 Task: Show more about the house rules of treehouse in Port Angeles, Washington, United States.
Action: Mouse pressed left at (232, 120)
Screenshot: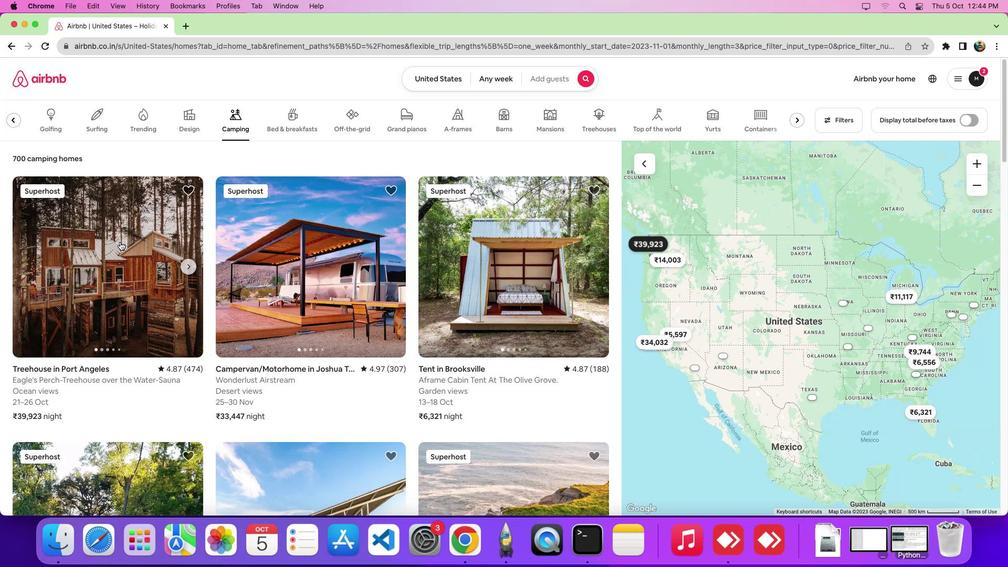 
Action: Mouse moved to (84, 272)
Screenshot: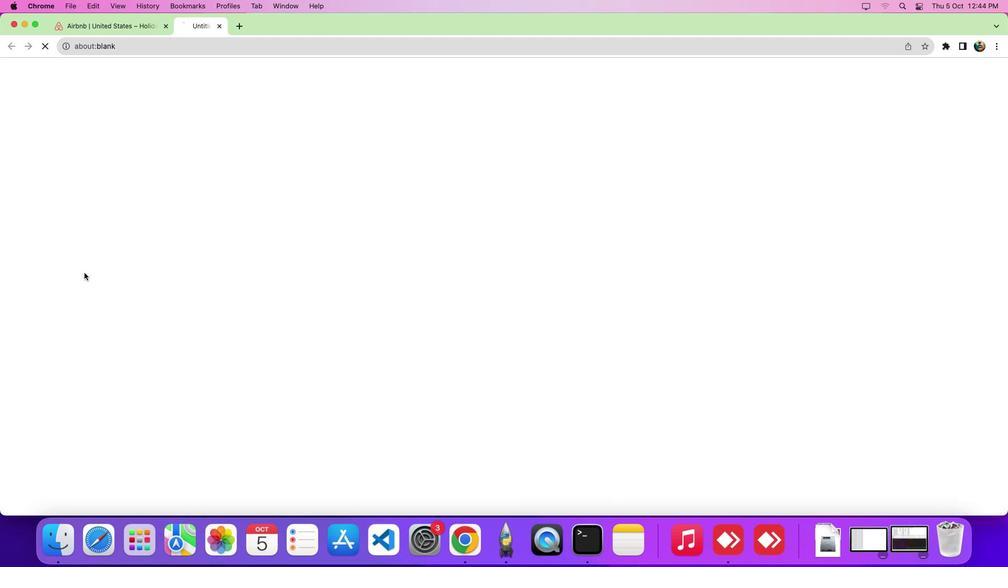 
Action: Mouse pressed left at (84, 272)
Screenshot: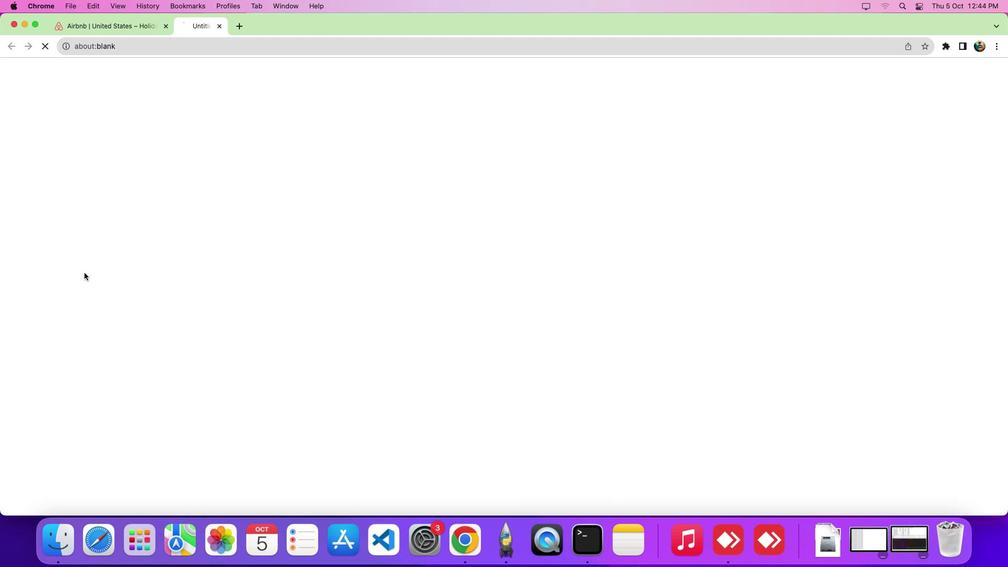 
Action: Mouse moved to (522, 272)
Screenshot: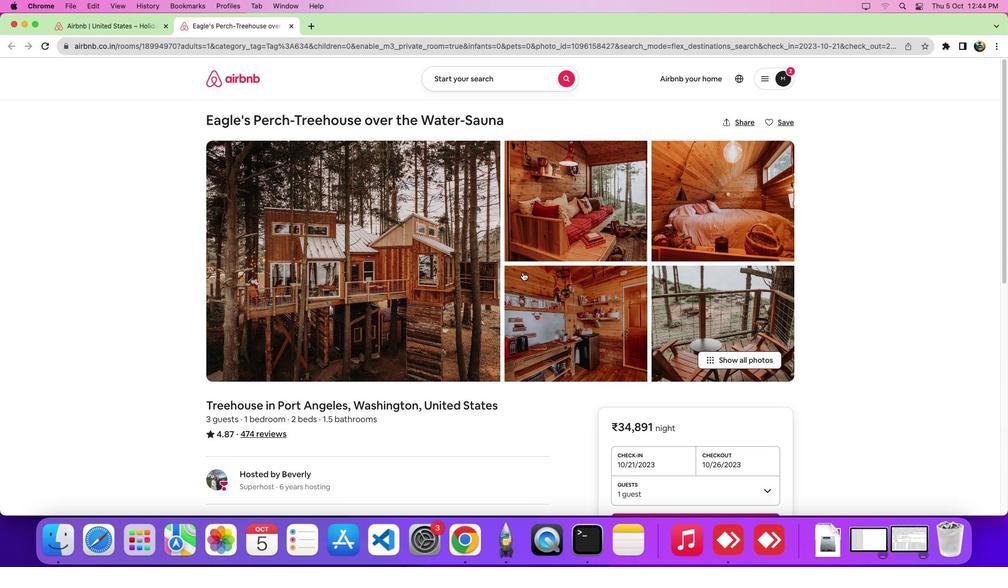 
Action: Mouse scrolled (522, 272) with delta (0, 0)
Screenshot: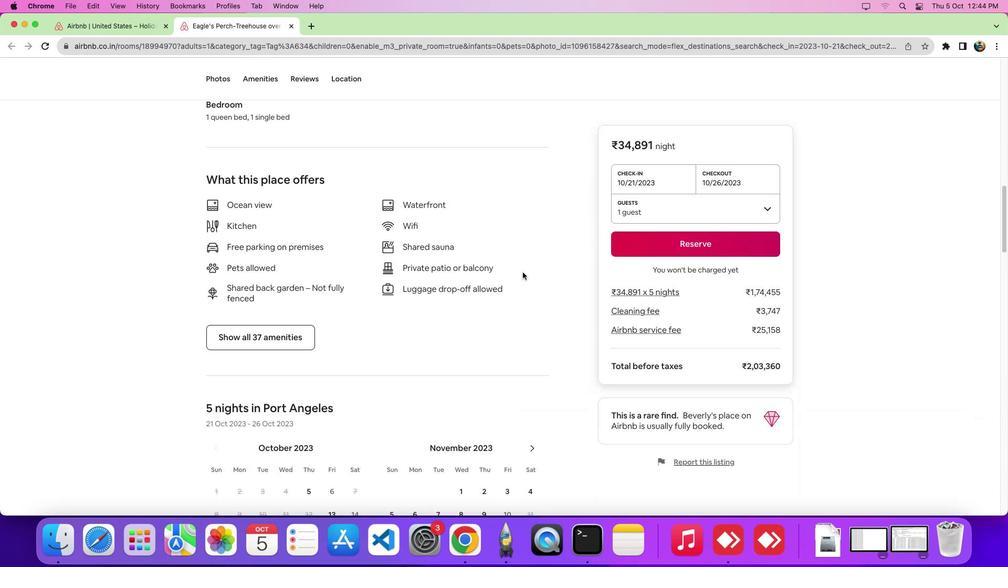 
Action: Mouse scrolled (522, 272) with delta (0, 0)
Screenshot: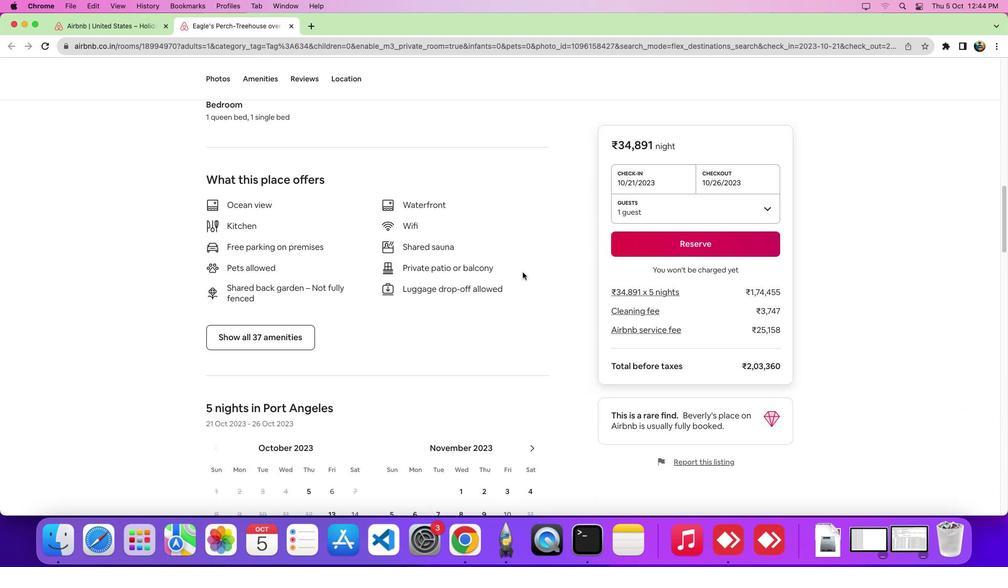 
Action: Mouse scrolled (522, 272) with delta (0, -4)
Screenshot: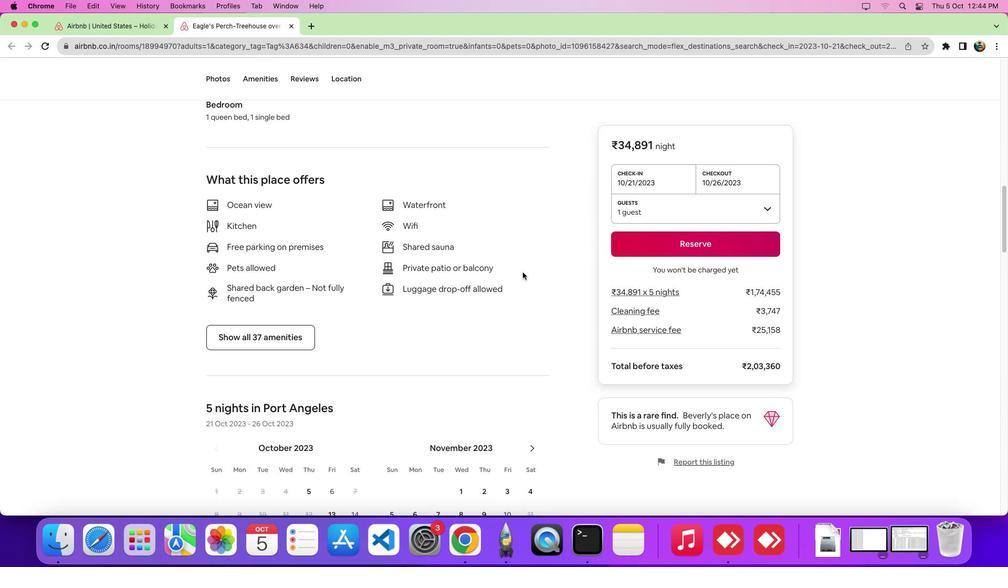 
Action: Mouse scrolled (522, 272) with delta (0, -6)
Screenshot: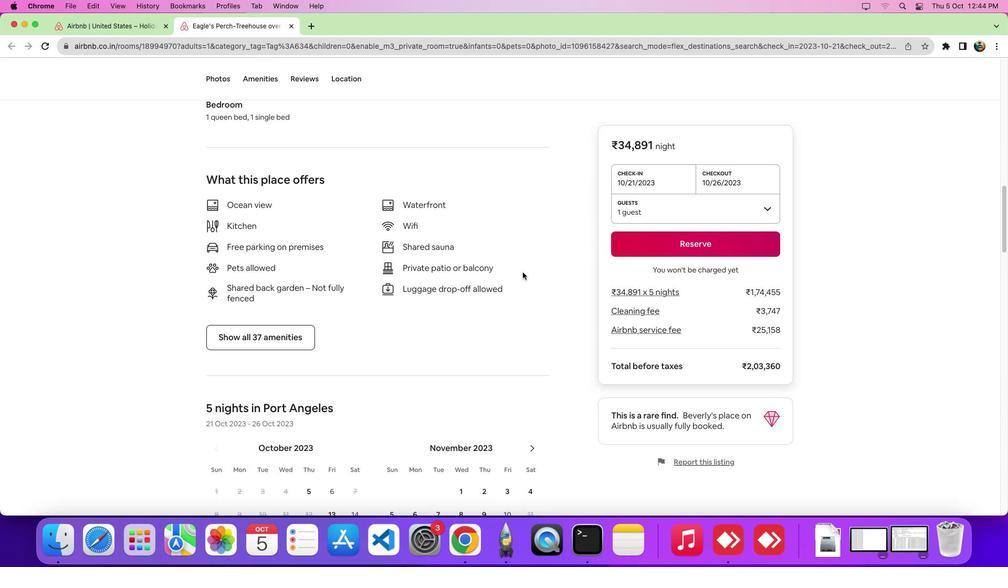 
Action: Mouse scrolled (522, 272) with delta (0, -7)
Screenshot: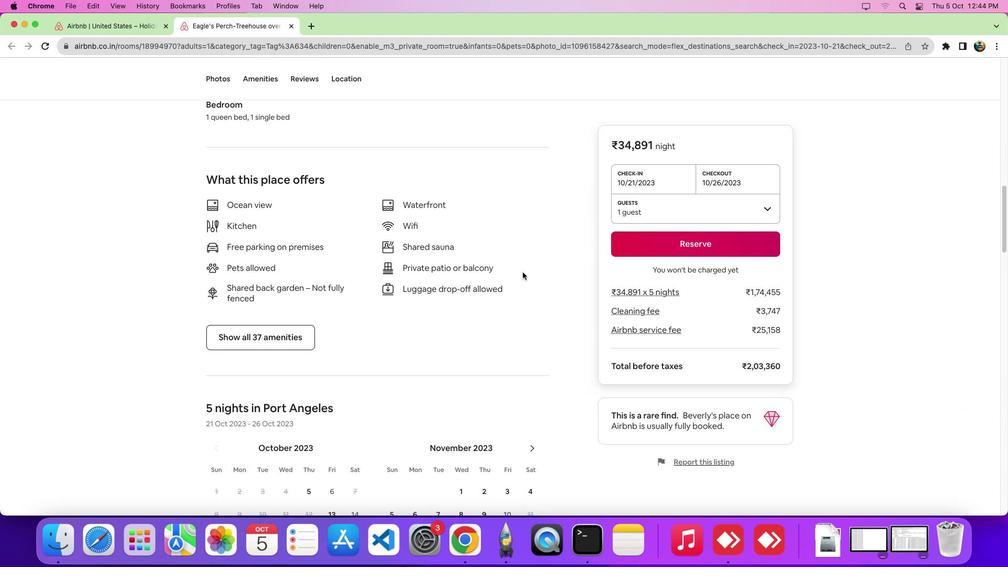 
Action: Mouse scrolled (522, 272) with delta (0, 0)
Screenshot: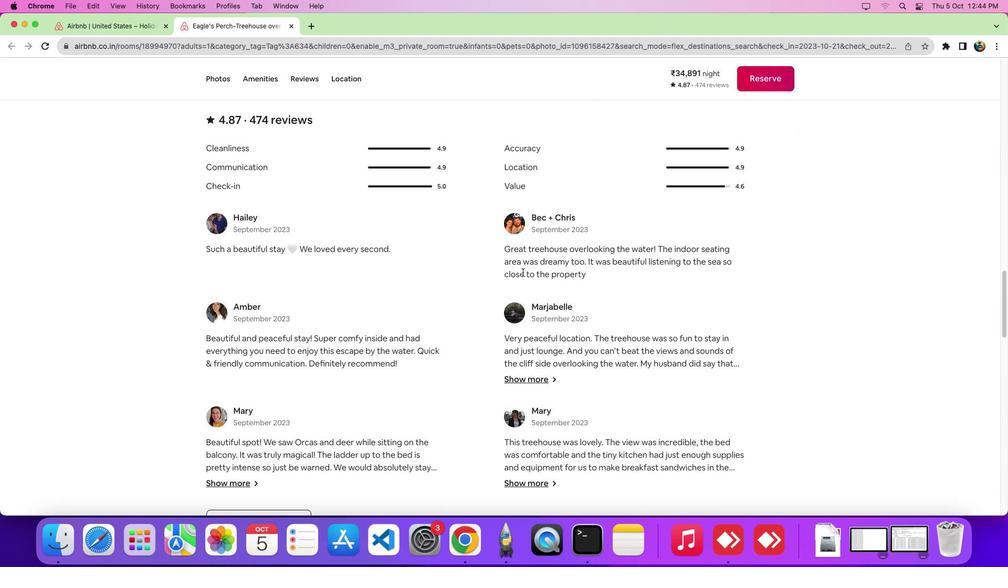 
Action: Mouse scrolled (522, 272) with delta (0, -1)
Screenshot: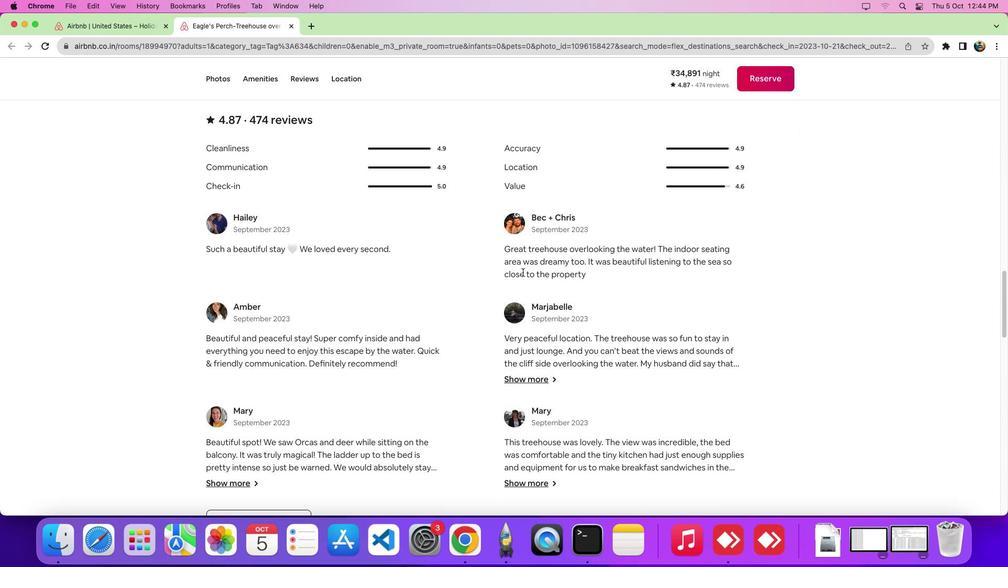 
Action: Mouse scrolled (522, 272) with delta (0, -5)
Screenshot: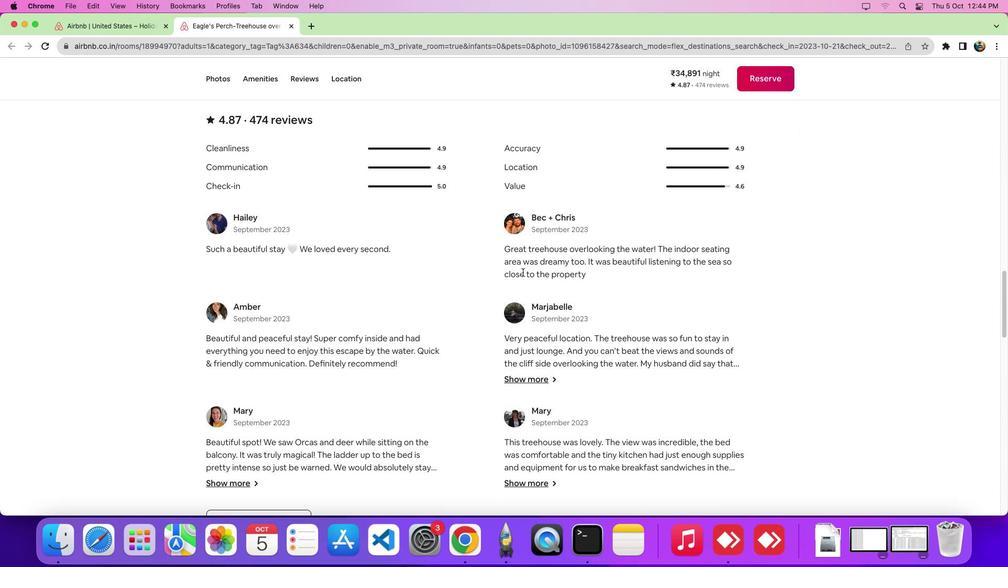 
Action: Mouse scrolled (522, 272) with delta (0, -7)
Screenshot: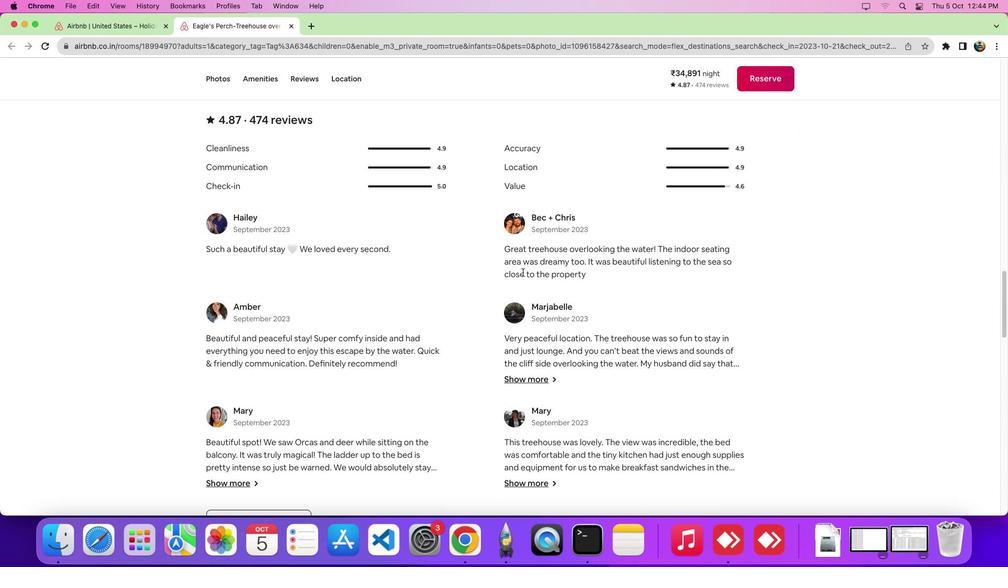 
Action: Mouse scrolled (522, 272) with delta (0, 0)
Screenshot: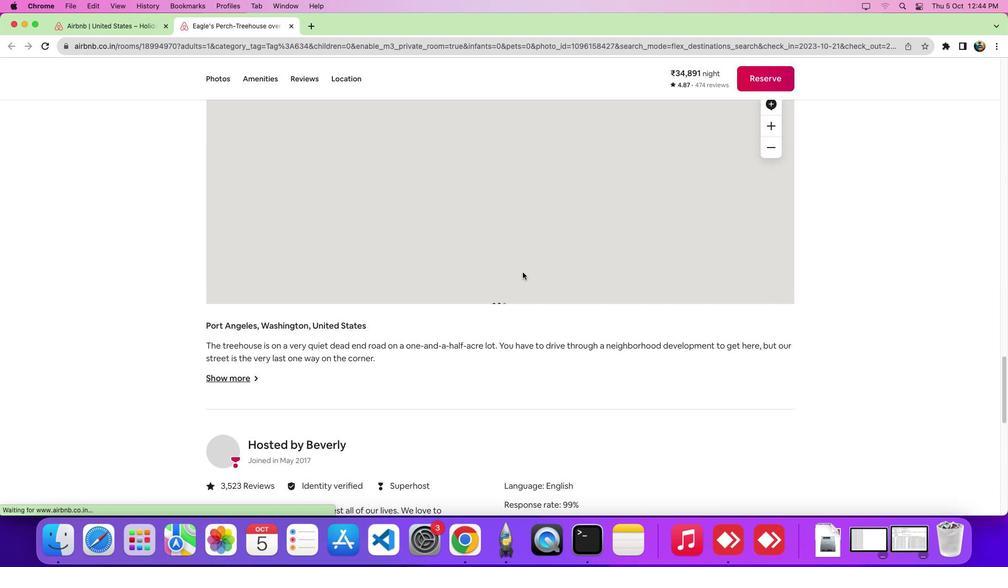 
Action: Mouse scrolled (522, 272) with delta (0, -1)
Screenshot: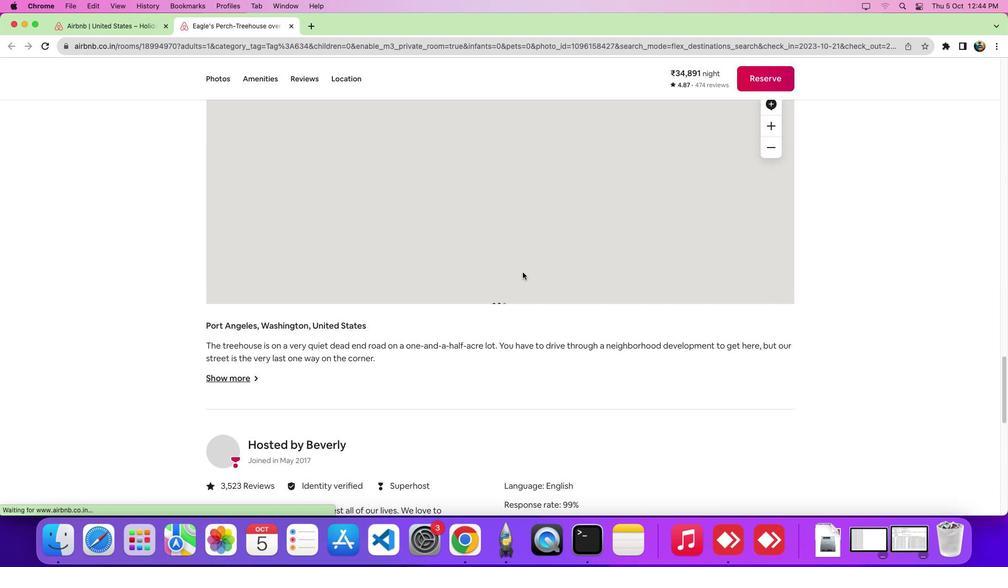 
Action: Mouse scrolled (522, 272) with delta (0, -5)
Screenshot: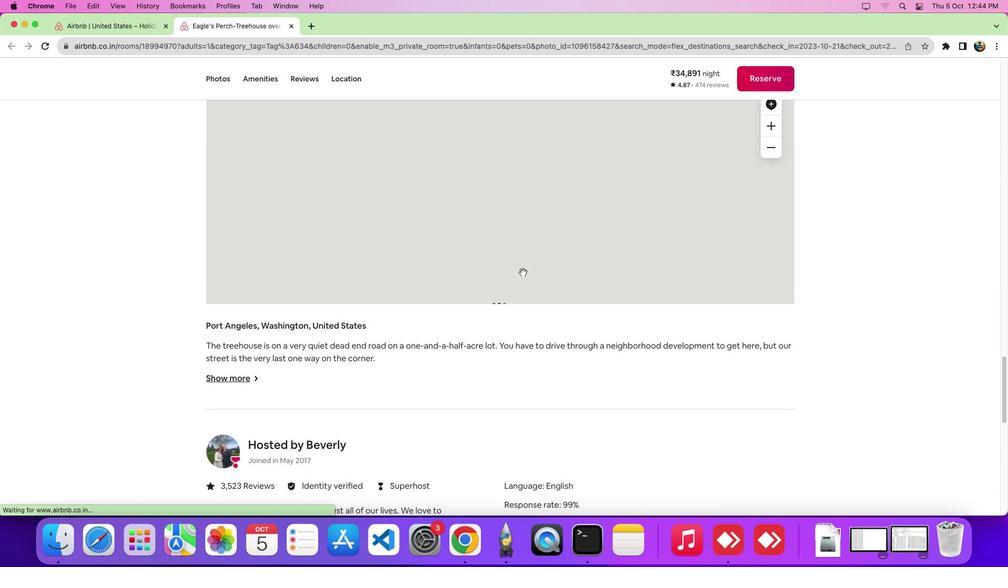
Action: Mouse scrolled (522, 272) with delta (0, -7)
Screenshot: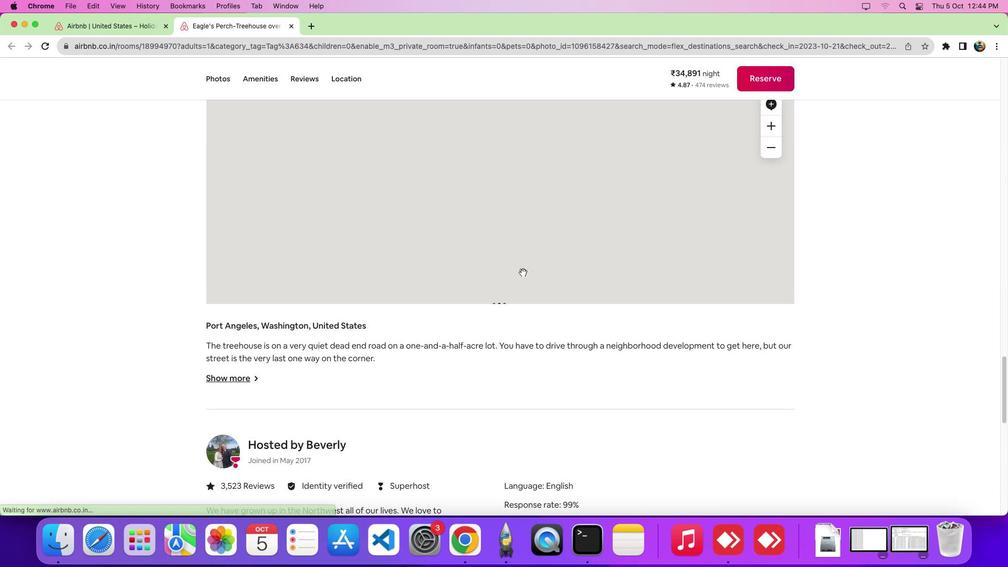 
Action: Mouse scrolled (522, 272) with delta (0, 0)
Screenshot: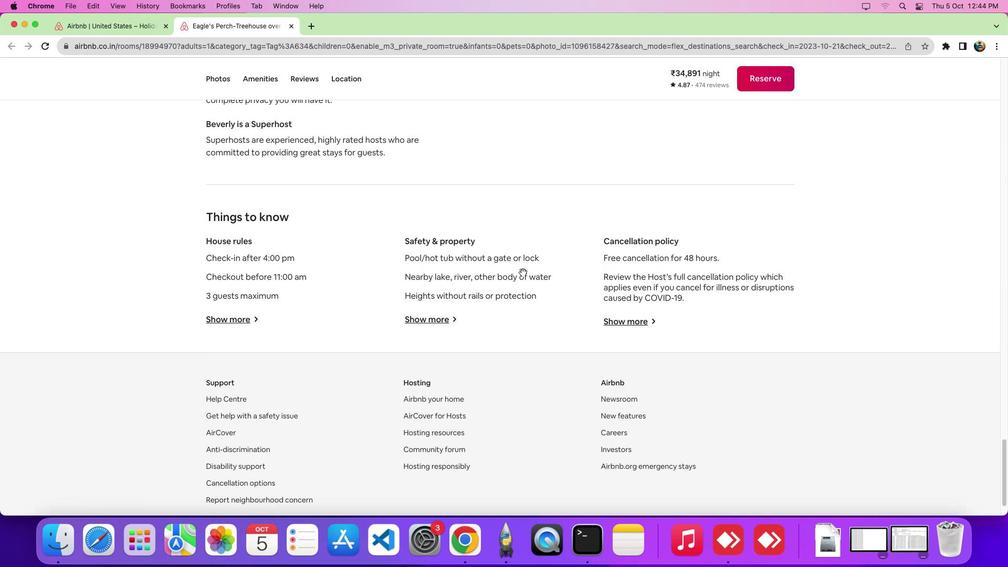 
Action: Mouse scrolled (522, 272) with delta (0, -1)
Screenshot: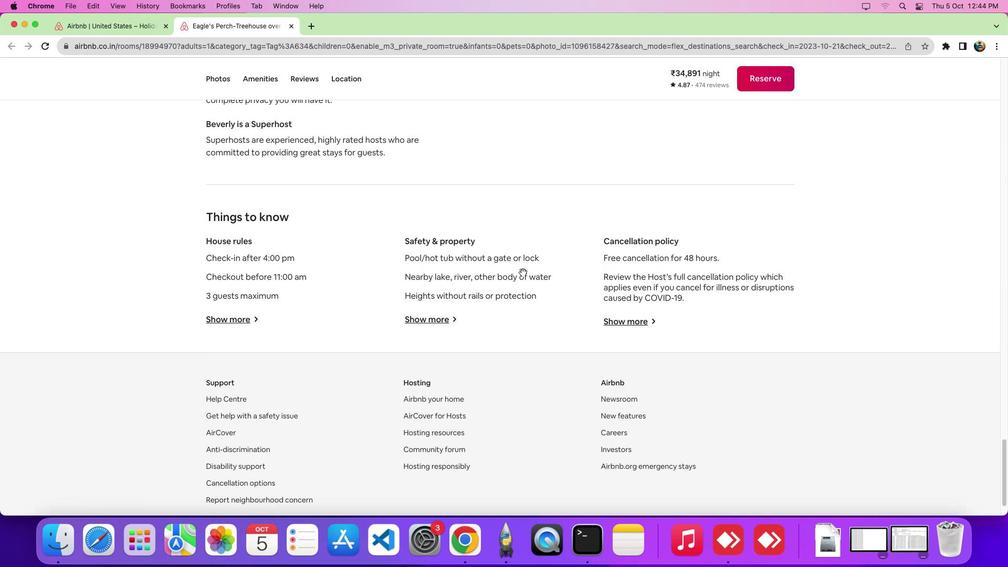 
Action: Mouse scrolled (522, 272) with delta (0, -4)
Screenshot: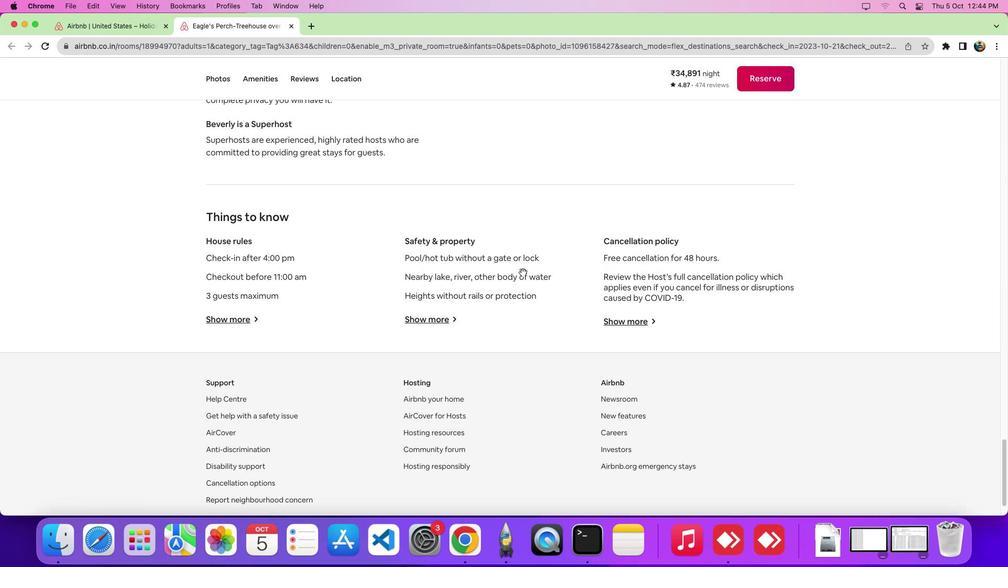 
Action: Mouse scrolled (522, 272) with delta (0, -6)
Screenshot: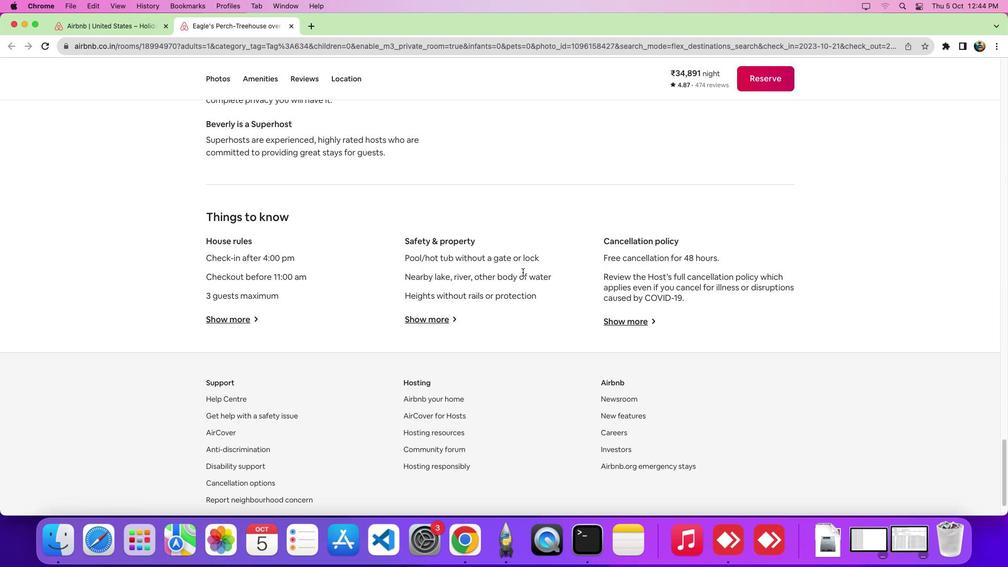 
Action: Mouse scrolled (522, 272) with delta (0, 0)
Screenshot: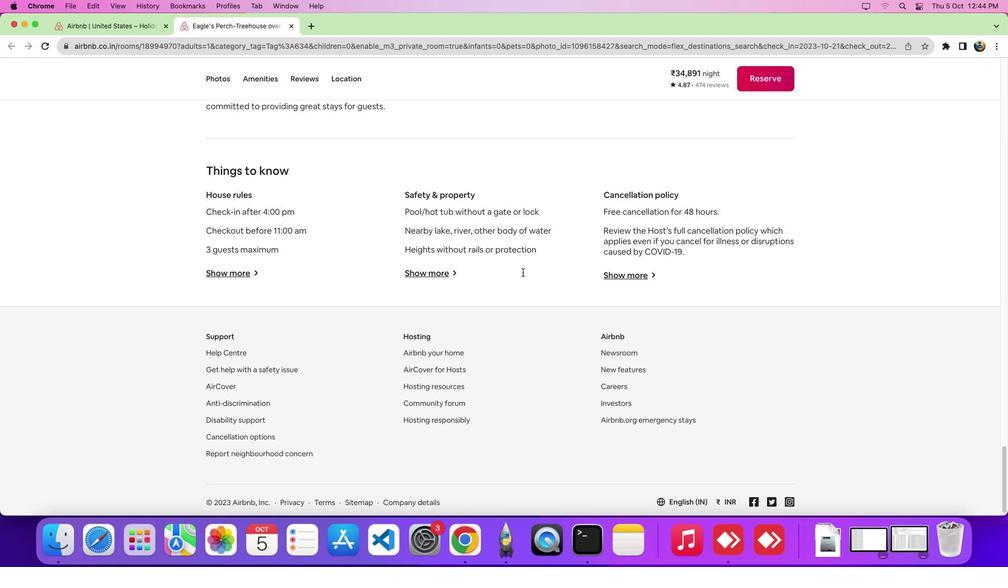 
Action: Mouse scrolled (522, 272) with delta (0, 0)
Screenshot: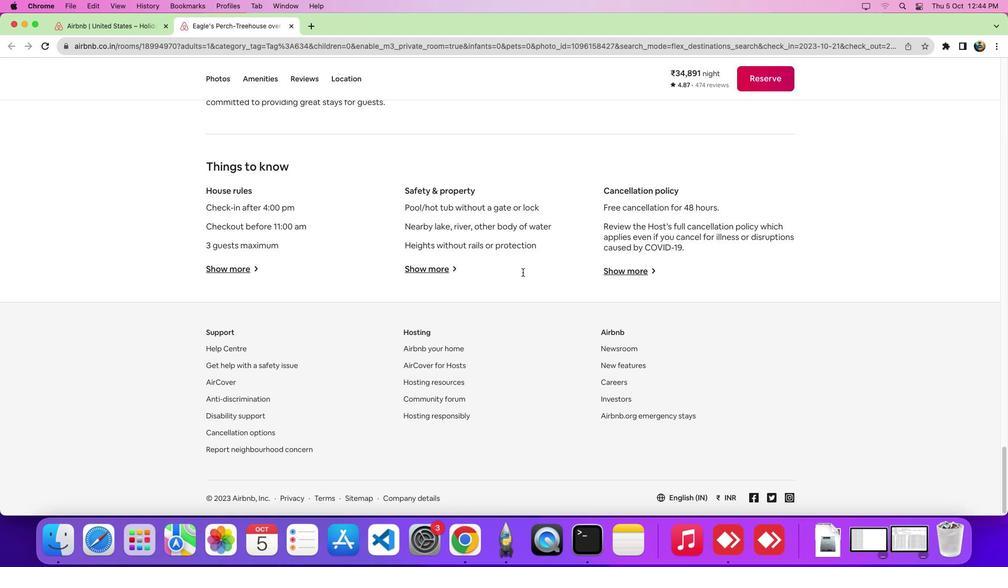 
Action: Mouse scrolled (522, 272) with delta (0, -4)
Screenshot: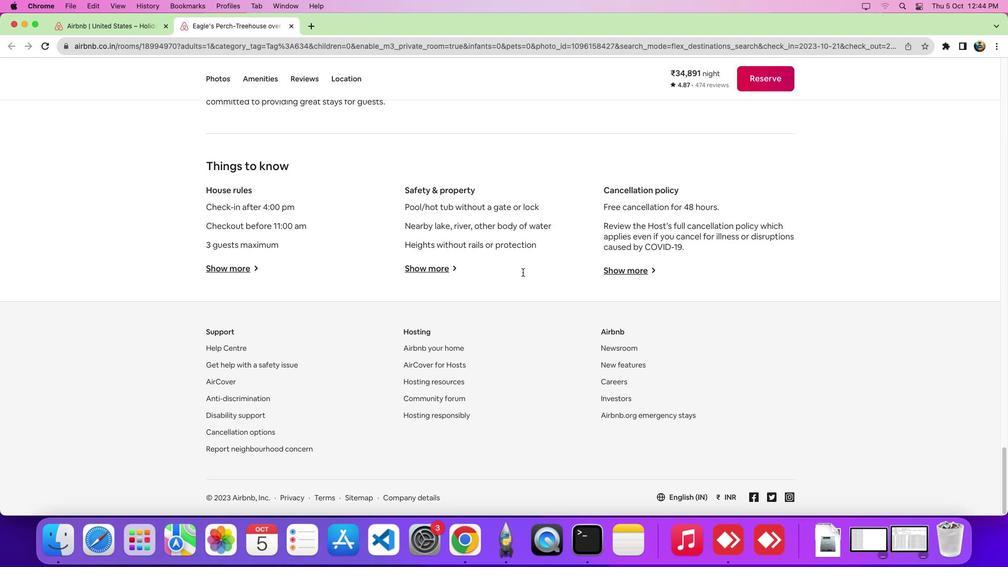 
Action: Mouse moved to (234, 270)
Screenshot: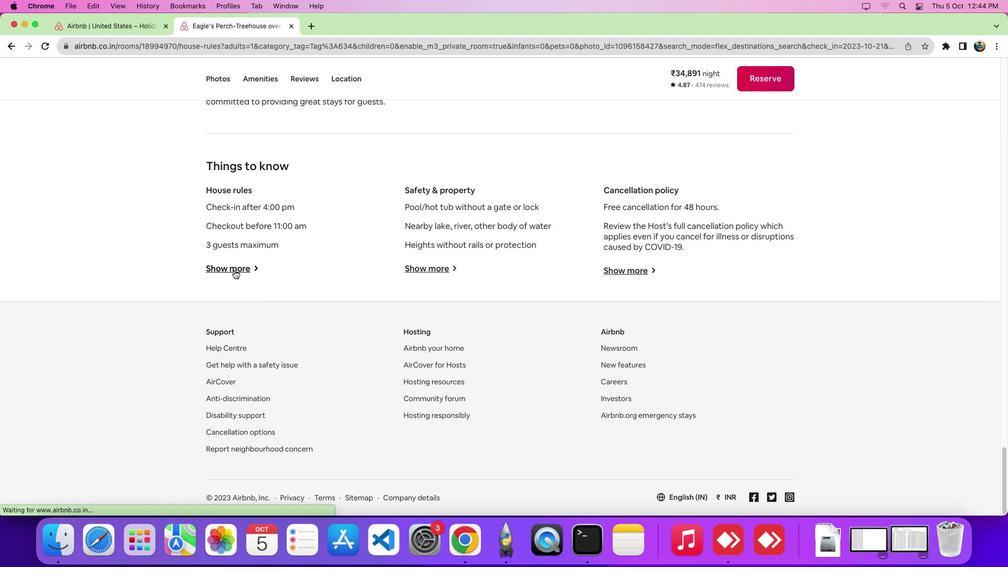 
Action: Mouse pressed left at (234, 270)
Screenshot: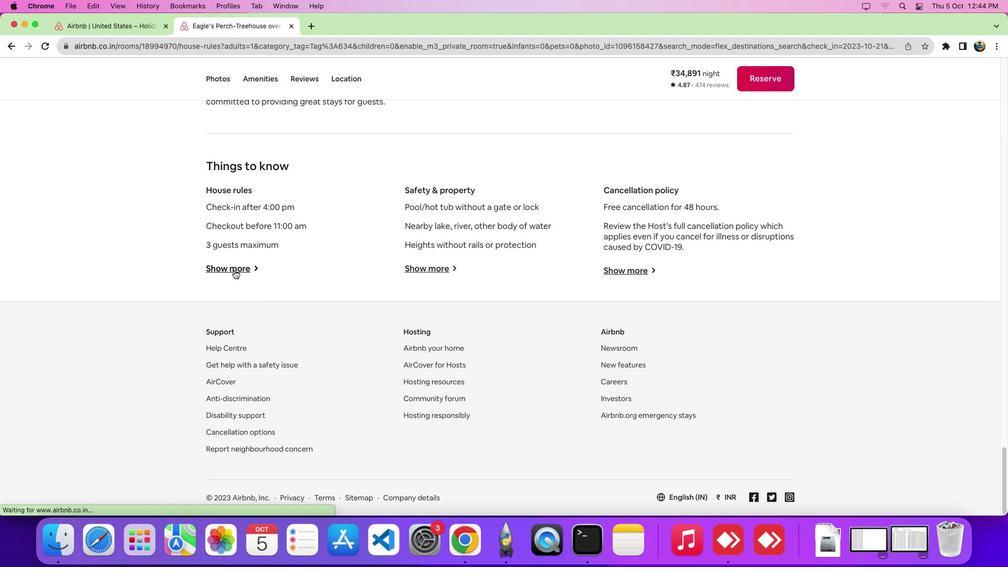 
Action: Mouse moved to (491, 312)
Screenshot: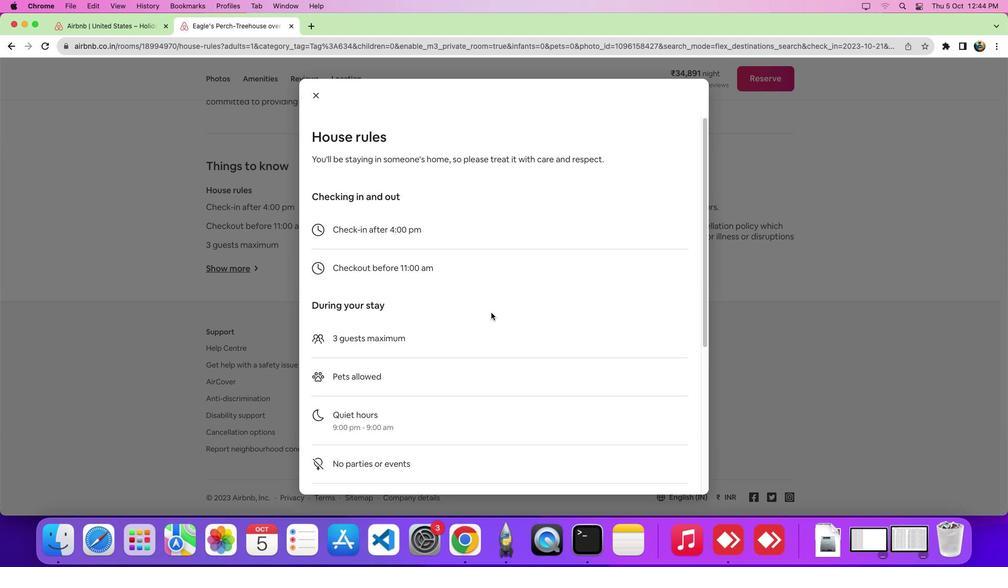
Action: Mouse scrolled (491, 312) with delta (0, 0)
Screenshot: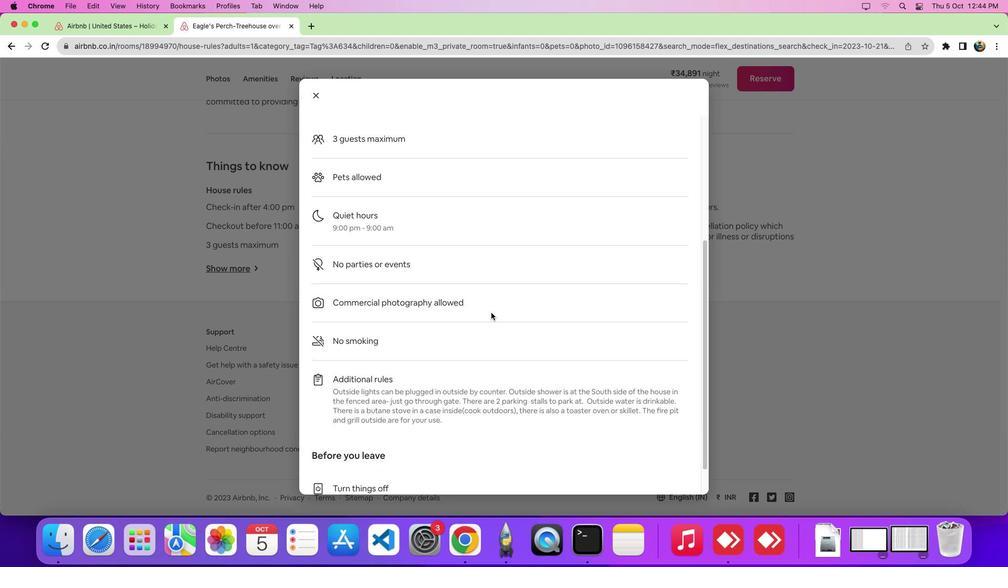 
Action: Mouse scrolled (491, 312) with delta (0, 0)
Screenshot: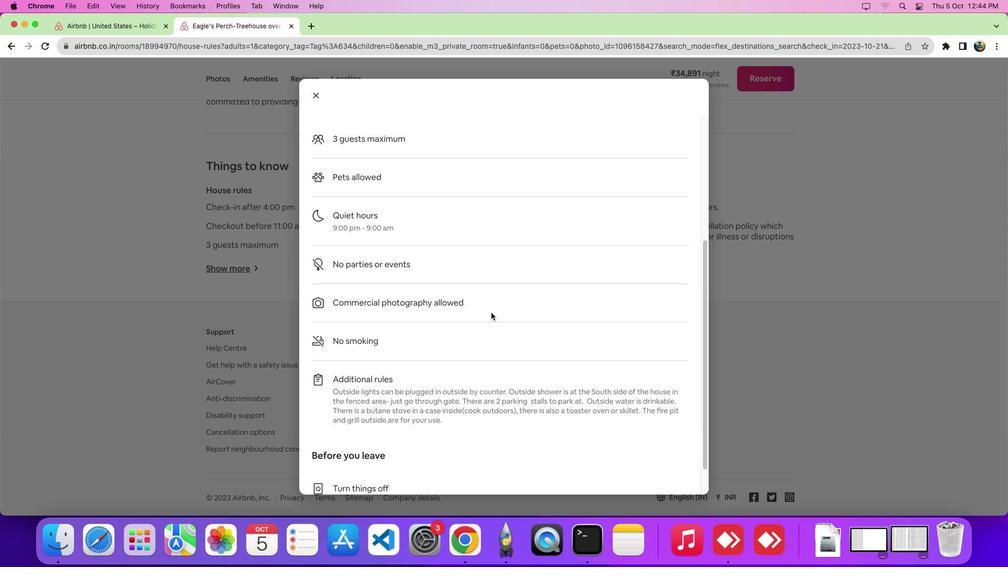 
Action: Mouse scrolled (491, 312) with delta (0, -3)
Screenshot: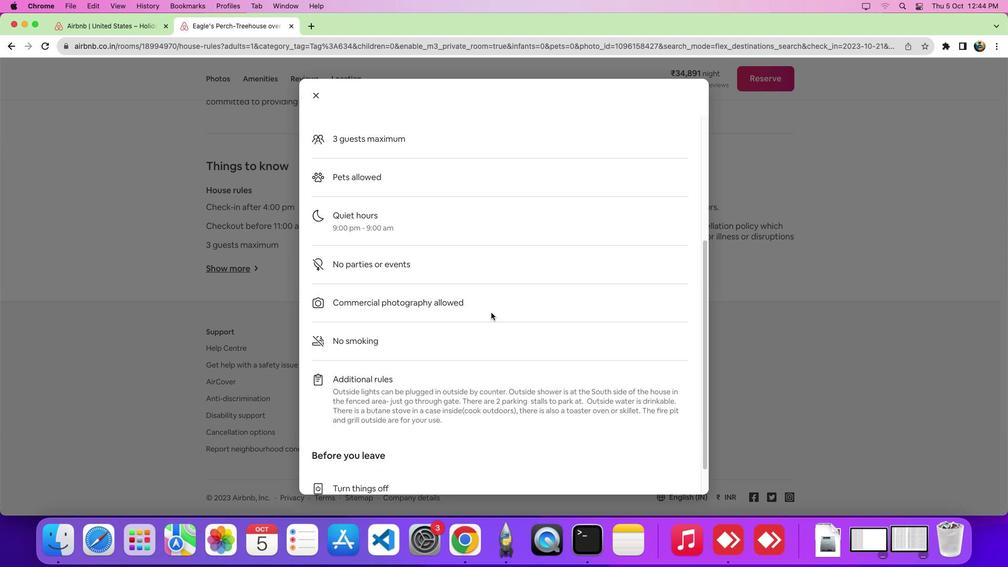 
Action: Mouse moved to (497, 315)
Screenshot: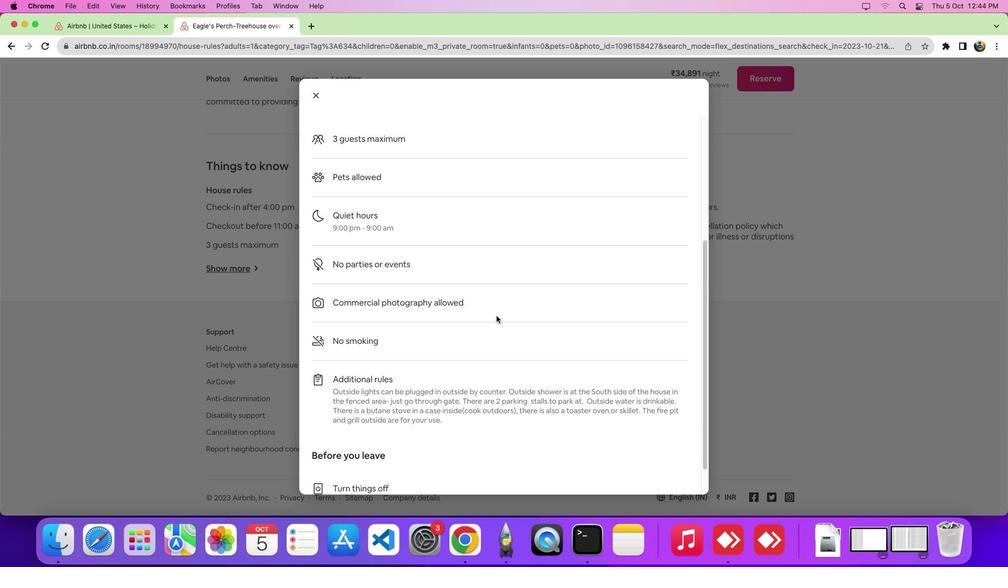 
